 Task: Add Attachment from computer to Card Card0000000057 in Board Board0000000015 in Workspace WS0000000005 in Trello. Add Cover Purple to Card Card0000000057 in Board Board0000000015 in Workspace WS0000000005 in Trello. Add "Move Card To …" Button titled Button0000000057 to "top" of the list "To Do" to Card Card0000000057 in Board Board0000000015 in Workspace WS0000000005 in Trello. Add Description DS0000000057 to Card Card0000000057 in Board Board0000000015 in Workspace WS0000000005 in Trello. Add Comment CM0000000057 to Card Card0000000057 in Board Board0000000015 in Workspace WS0000000005 in Trello
Action: Mouse moved to (353, 399)
Screenshot: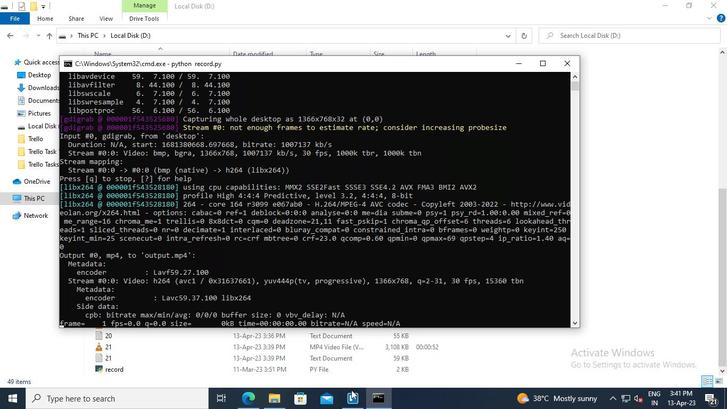 
Action: Mouse pressed left at (353, 399)
Screenshot: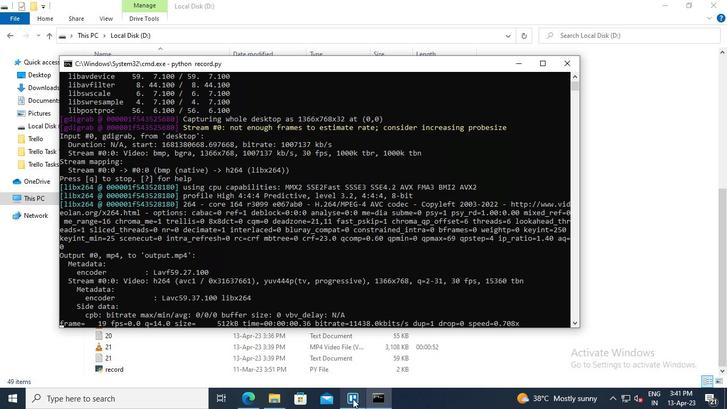 
Action: Mouse moved to (196, 140)
Screenshot: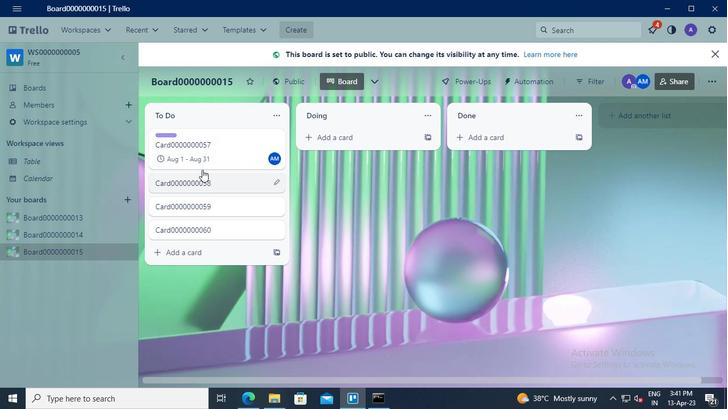 
Action: Mouse pressed left at (196, 140)
Screenshot: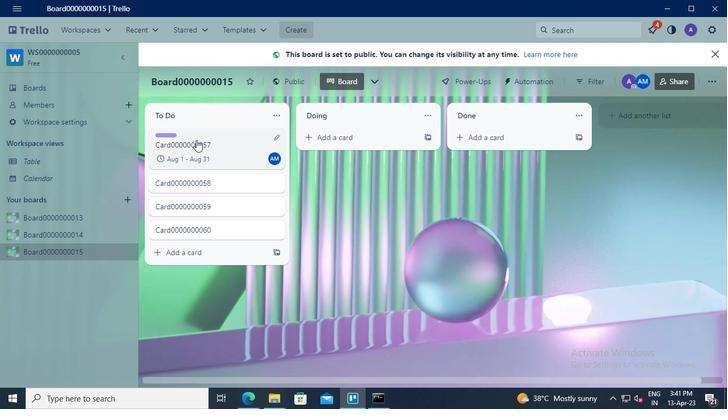 
Action: Mouse moved to (491, 227)
Screenshot: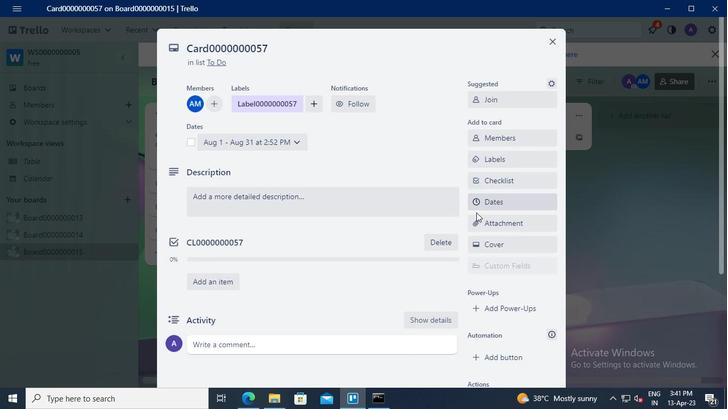 
Action: Mouse pressed left at (491, 227)
Screenshot: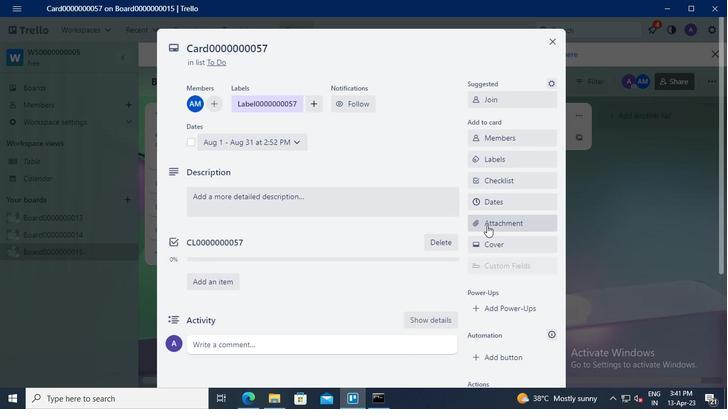 
Action: Mouse moved to (515, 94)
Screenshot: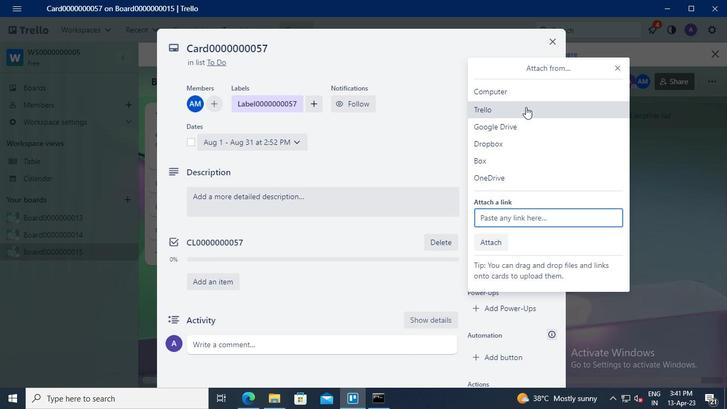 
Action: Mouse pressed left at (515, 94)
Screenshot: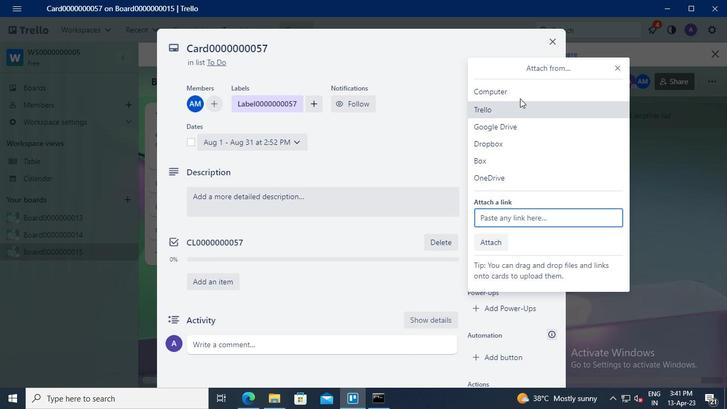 
Action: Mouse moved to (211, 93)
Screenshot: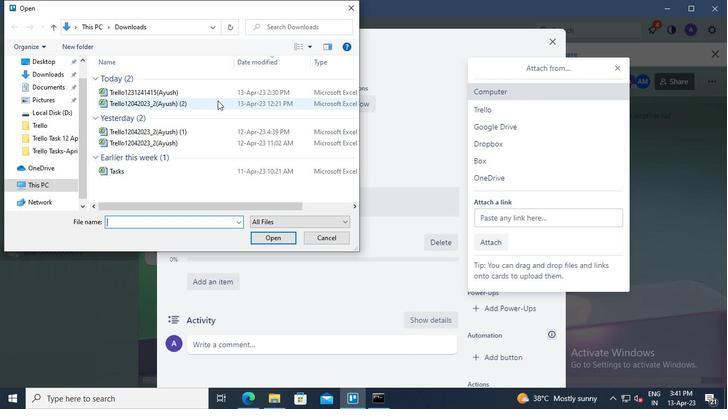 
Action: Mouse pressed left at (211, 93)
Screenshot: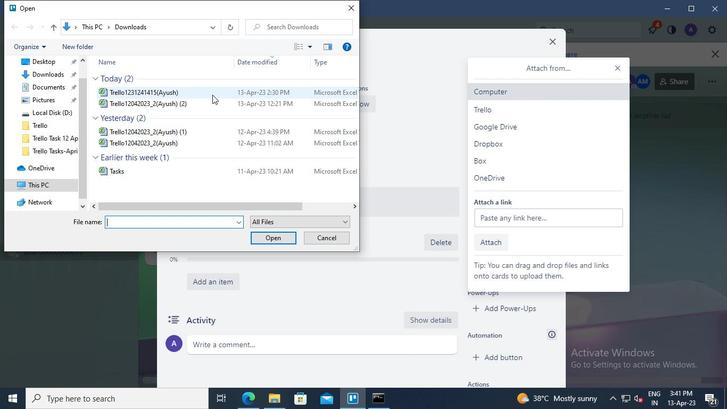 
Action: Mouse moved to (285, 233)
Screenshot: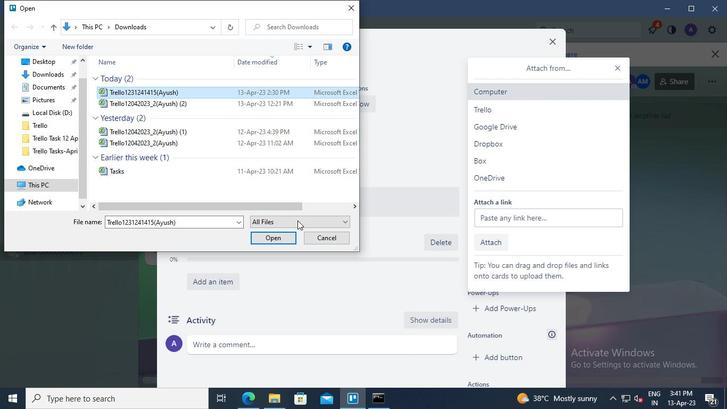 
Action: Mouse pressed left at (285, 233)
Screenshot: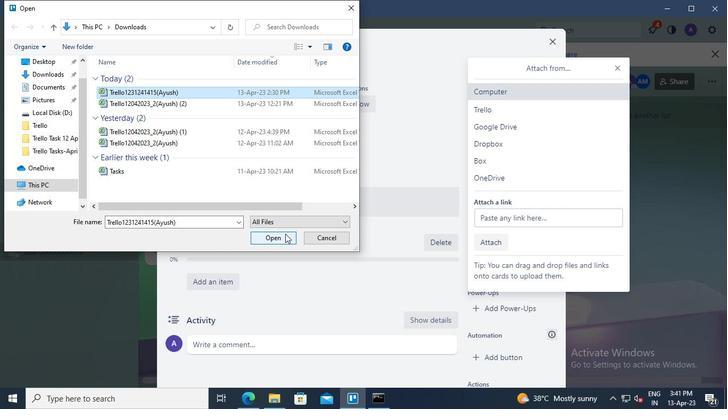 
Action: Mouse moved to (495, 245)
Screenshot: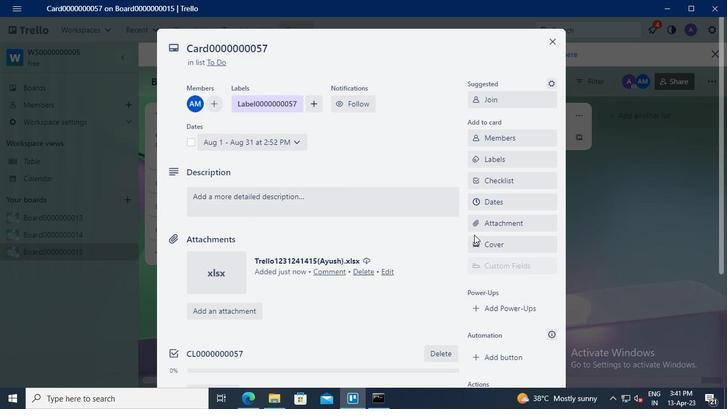 
Action: Mouse pressed left at (495, 245)
Screenshot: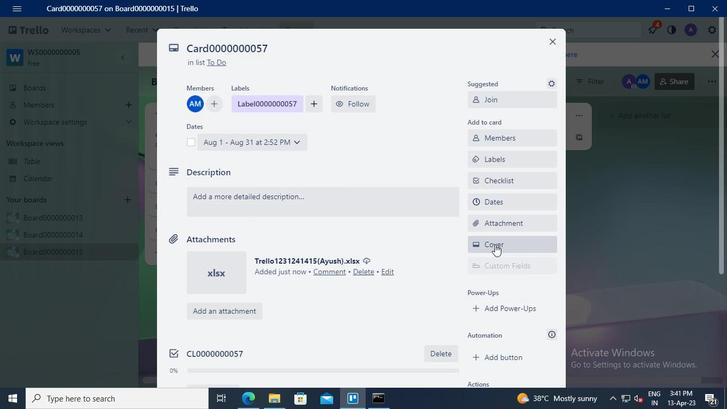 
Action: Mouse moved to (611, 174)
Screenshot: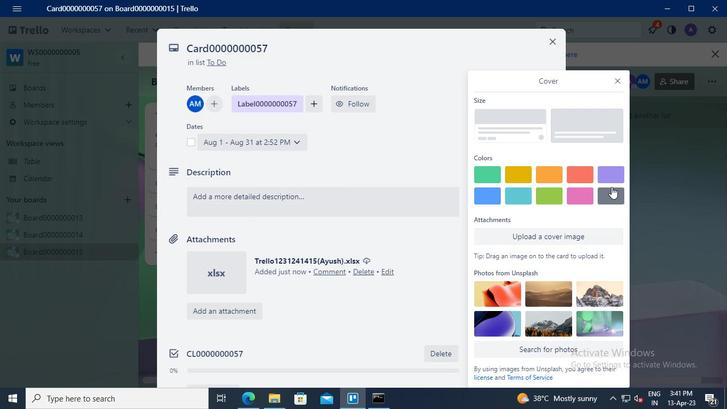 
Action: Mouse pressed left at (611, 174)
Screenshot: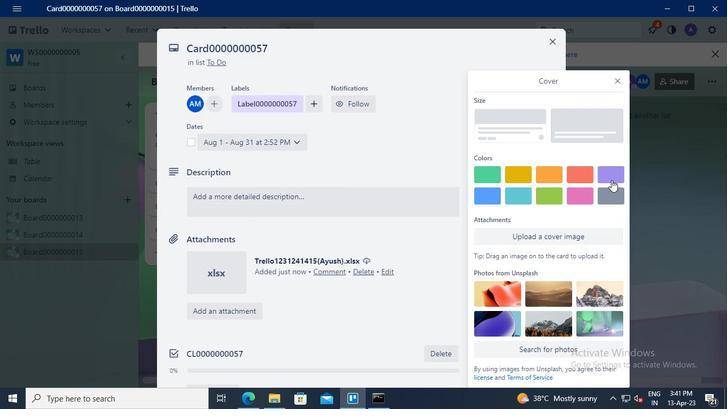 
Action: Mouse moved to (618, 58)
Screenshot: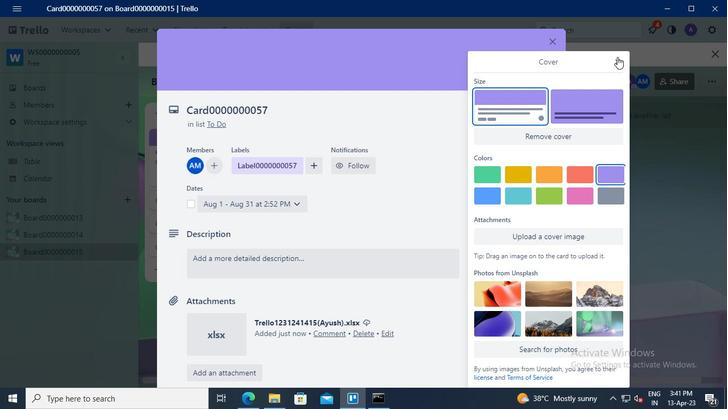 
Action: Mouse pressed left at (618, 58)
Screenshot: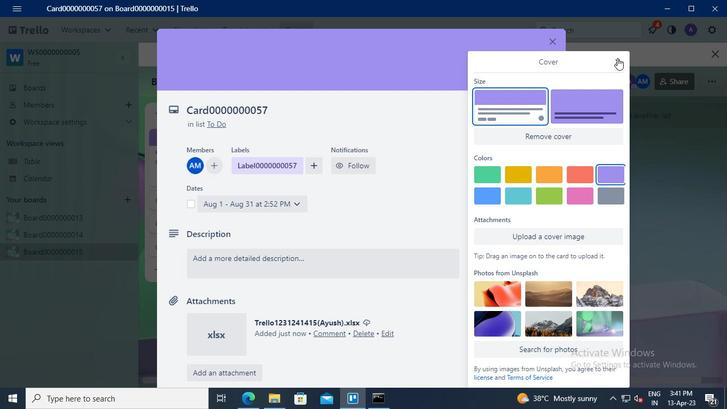 
Action: Mouse moved to (509, 288)
Screenshot: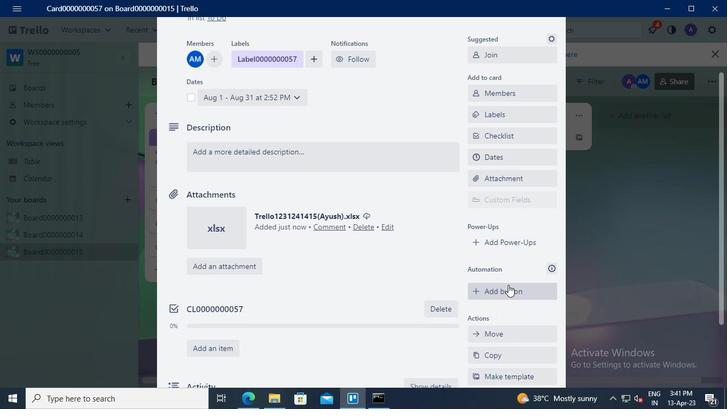 
Action: Mouse pressed left at (509, 288)
Screenshot: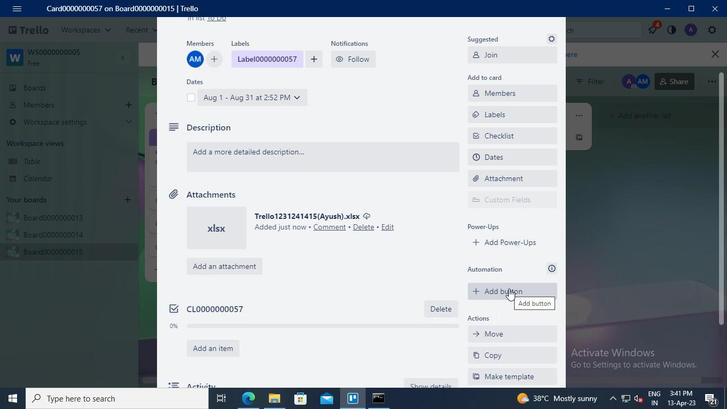 
Action: Mouse moved to (527, 103)
Screenshot: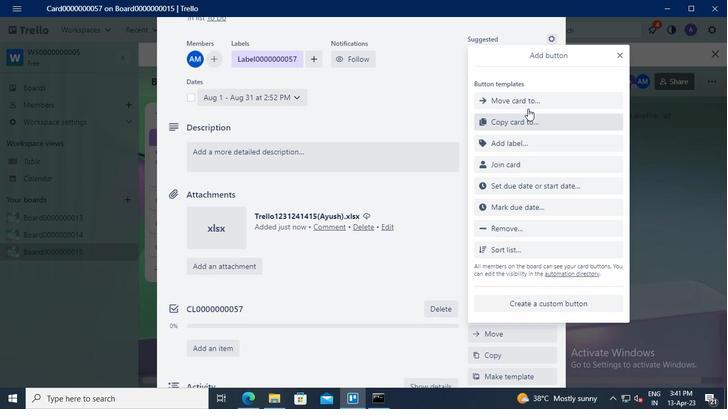 
Action: Mouse pressed left at (527, 103)
Screenshot: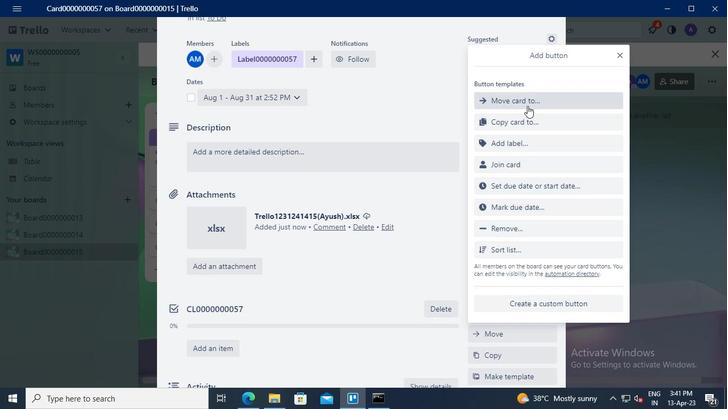 
Action: Keyboard Key.shift
Screenshot: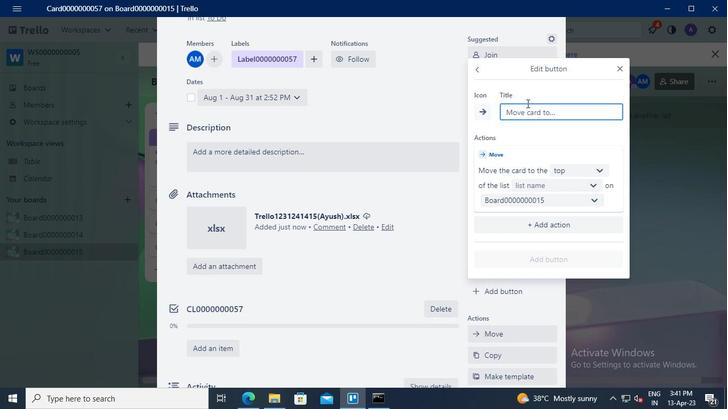
Action: Keyboard B
Screenshot: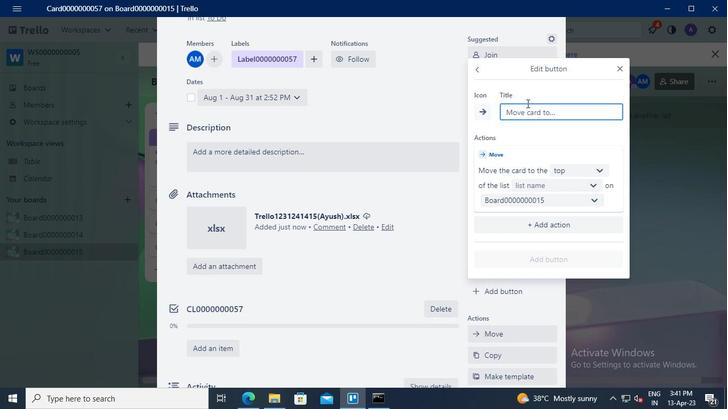 
Action: Keyboard u
Screenshot: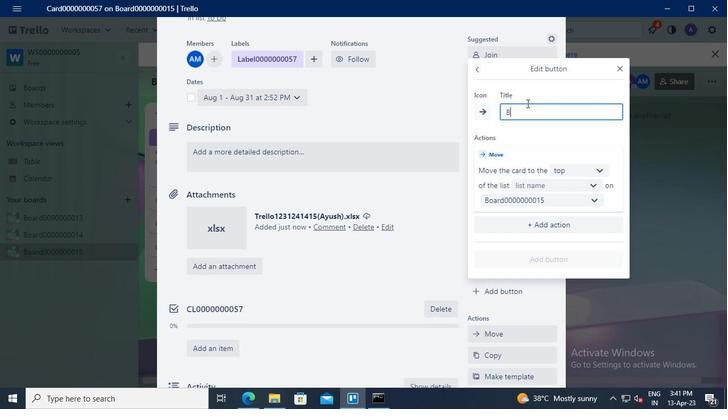 
Action: Keyboard t
Screenshot: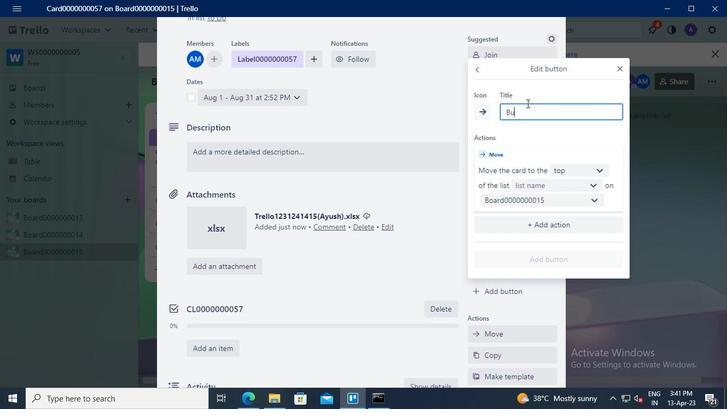 
Action: Keyboard t
Screenshot: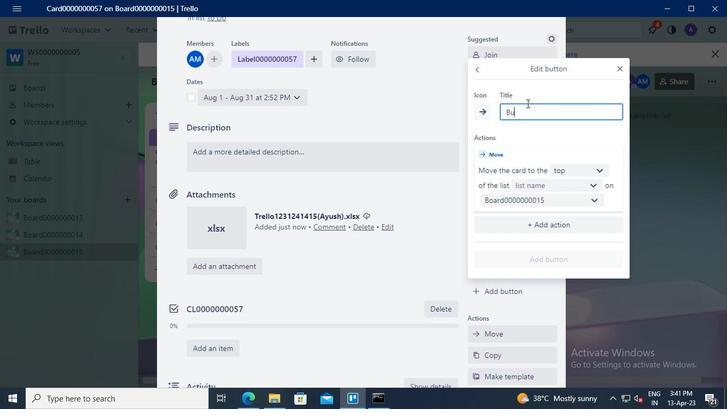
Action: Keyboard o
Screenshot: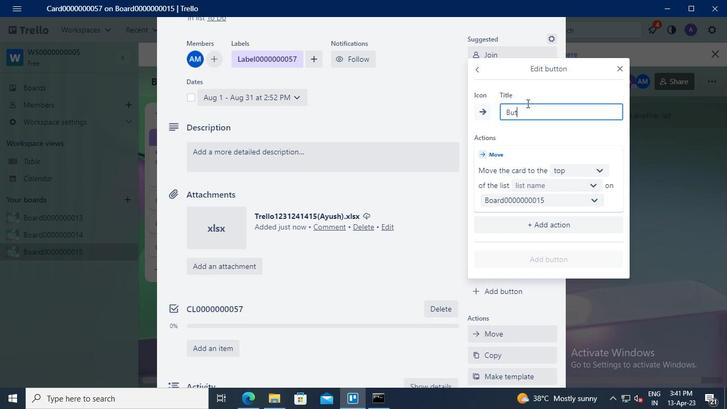 
Action: Keyboard n
Screenshot: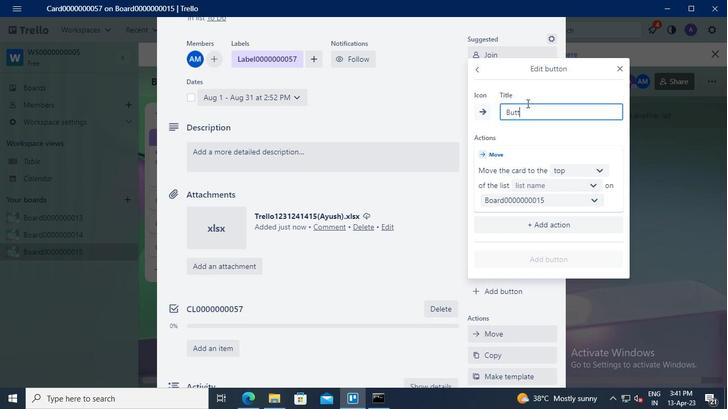 
Action: Keyboard <96>
Screenshot: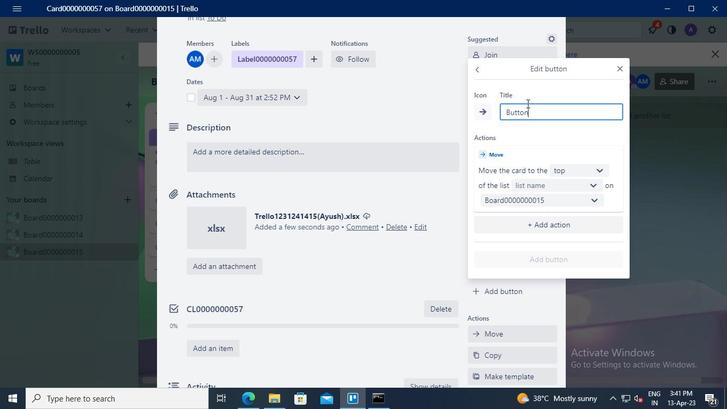 
Action: Keyboard <96>
Screenshot: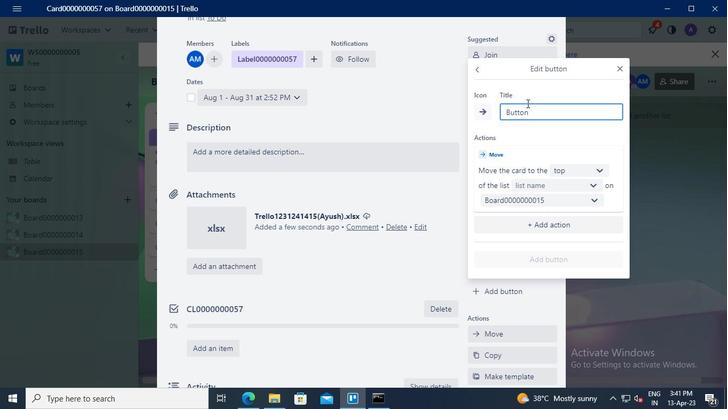 
Action: Keyboard <96>
Screenshot: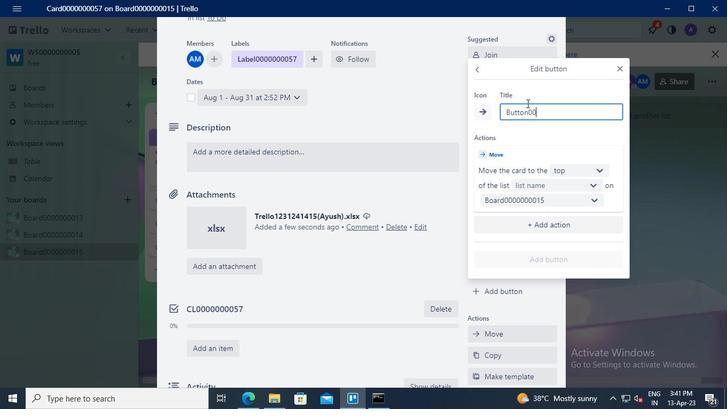 
Action: Keyboard <96>
Screenshot: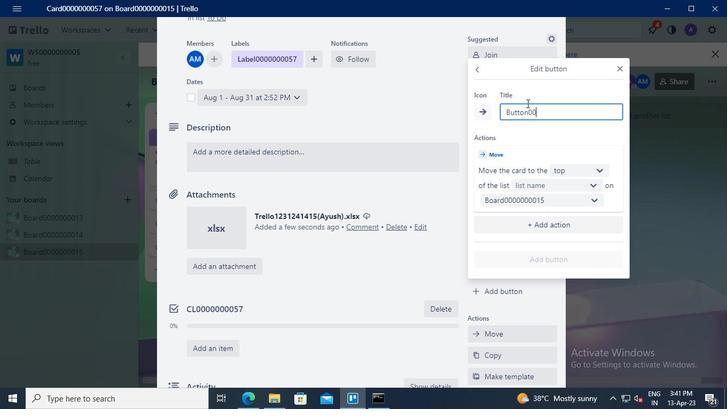 
Action: Keyboard <96>
Screenshot: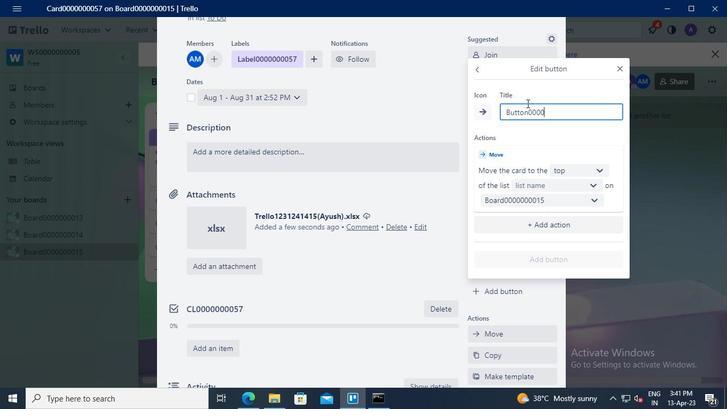 
Action: Keyboard <96>
Screenshot: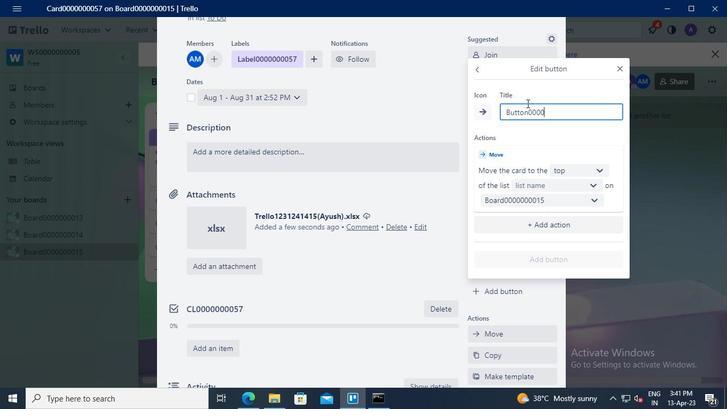 
Action: Keyboard <96>
Screenshot: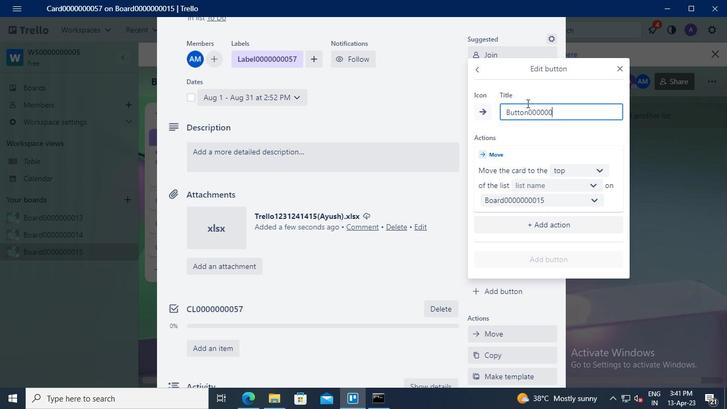 
Action: Keyboard <96>
Screenshot: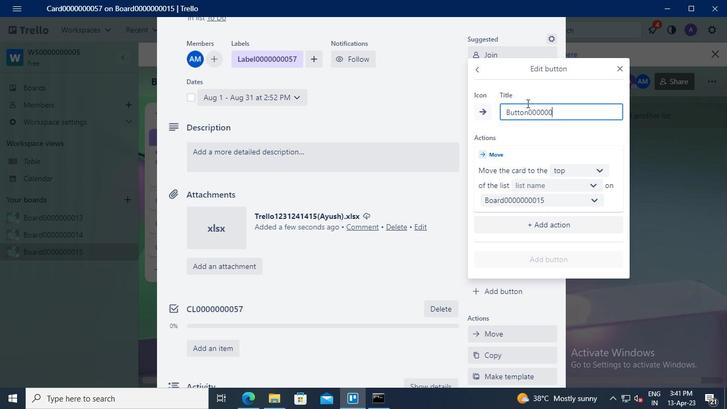 
Action: Keyboard <101>
Screenshot: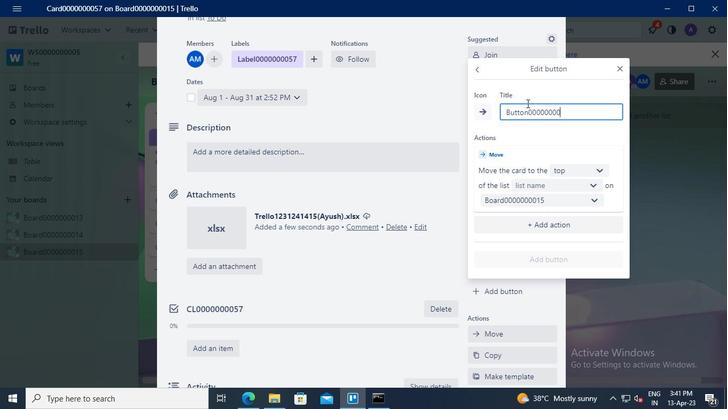 
Action: Keyboard <103>
Screenshot: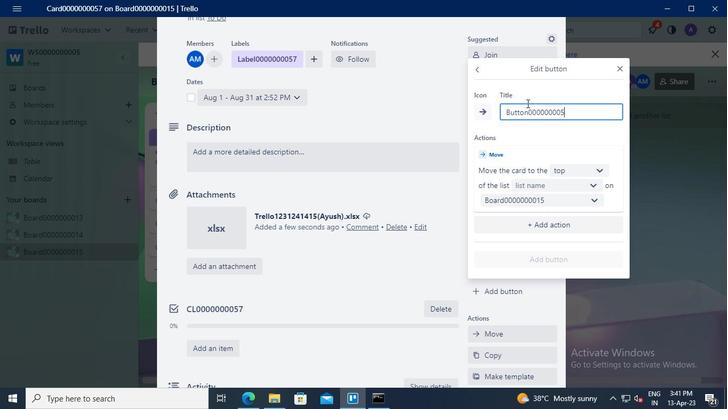 
Action: Mouse moved to (562, 168)
Screenshot: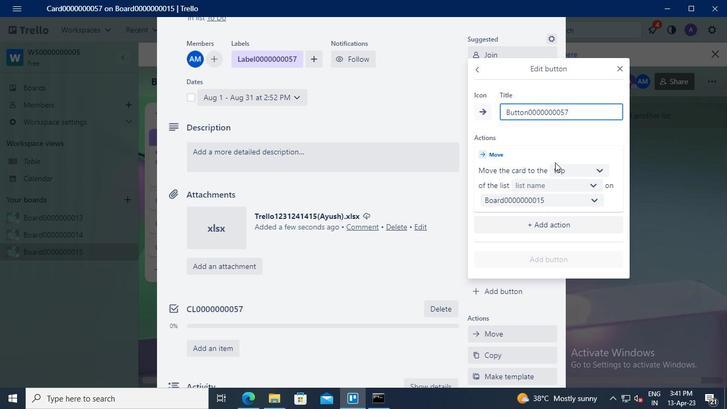 
Action: Mouse pressed left at (562, 168)
Screenshot: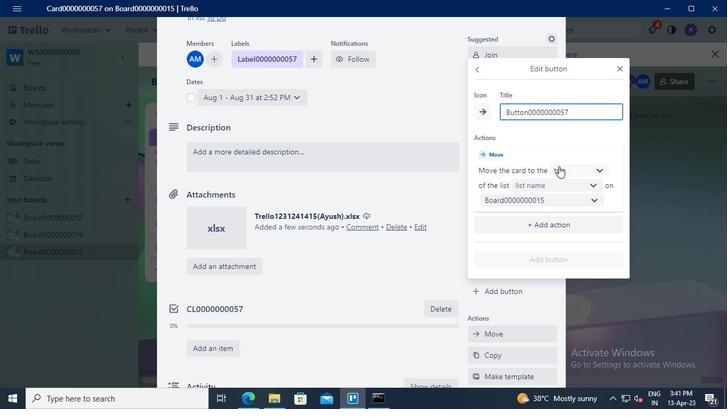 
Action: Mouse moved to (569, 191)
Screenshot: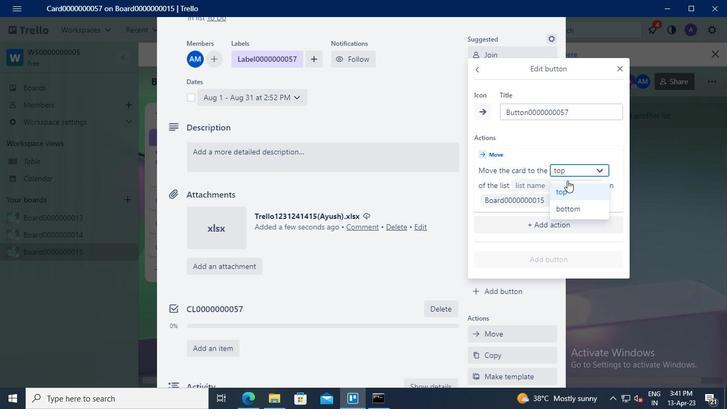 
Action: Mouse pressed left at (569, 191)
Screenshot: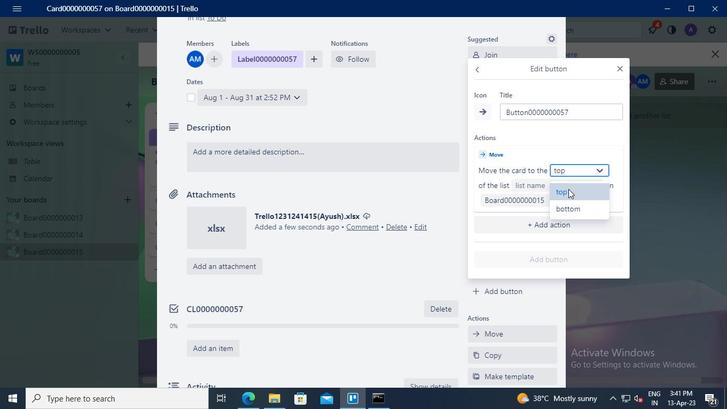 
Action: Mouse moved to (550, 183)
Screenshot: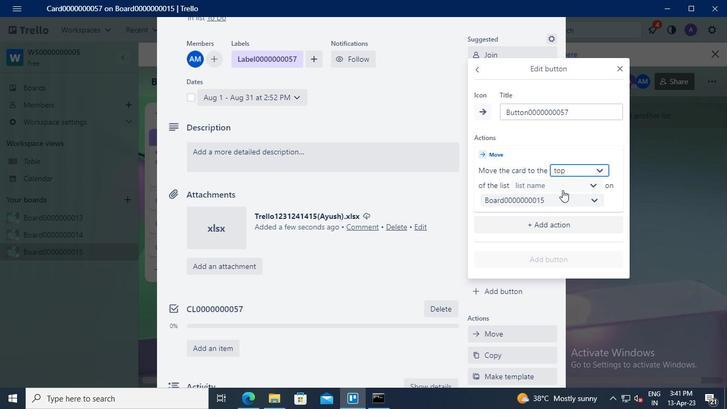 
Action: Mouse pressed left at (550, 183)
Screenshot: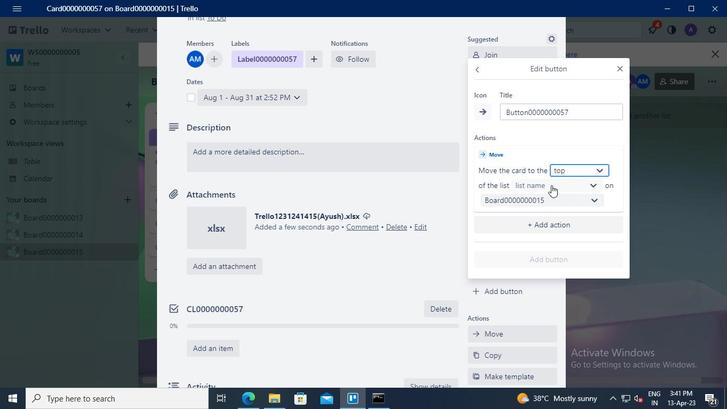 
Action: Mouse moved to (540, 205)
Screenshot: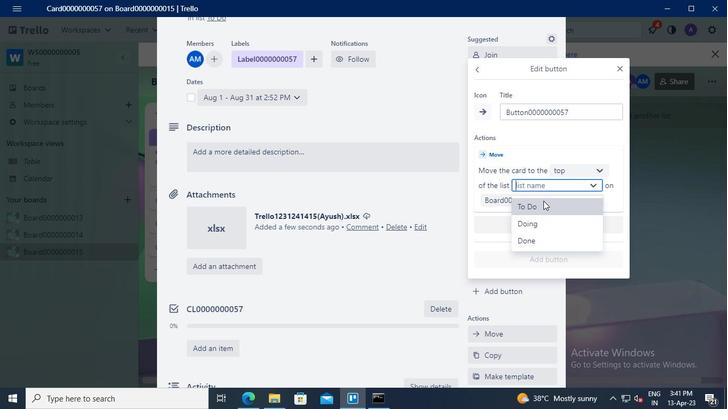 
Action: Mouse pressed left at (540, 205)
Screenshot: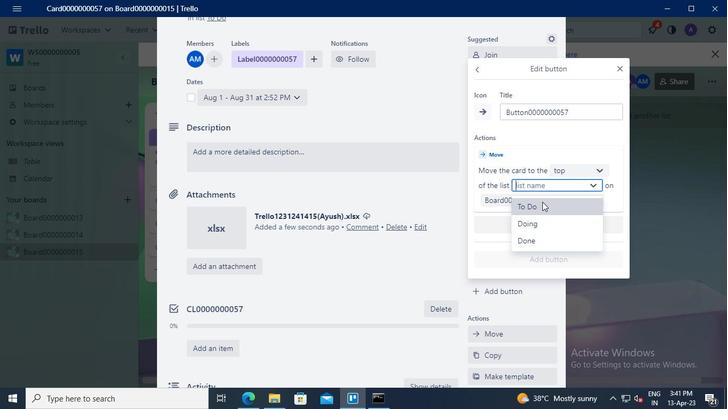 
Action: Mouse moved to (560, 260)
Screenshot: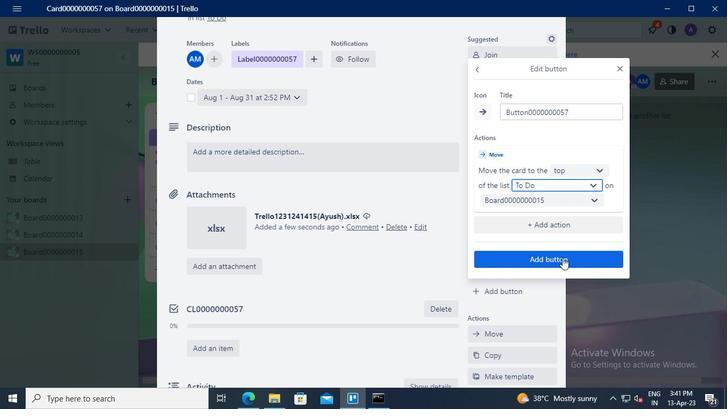 
Action: Mouse pressed left at (560, 260)
Screenshot: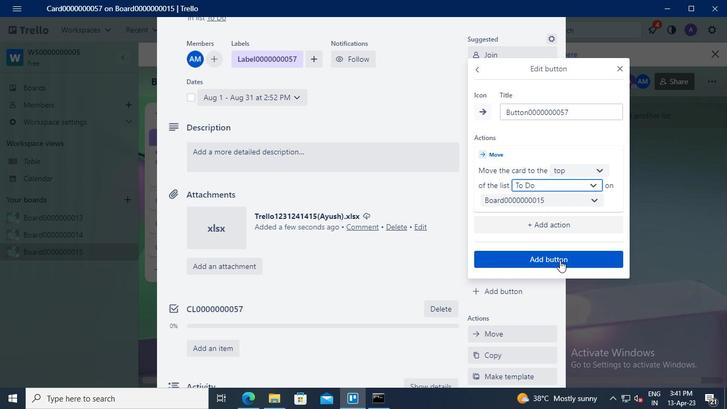 
Action: Mouse moved to (290, 163)
Screenshot: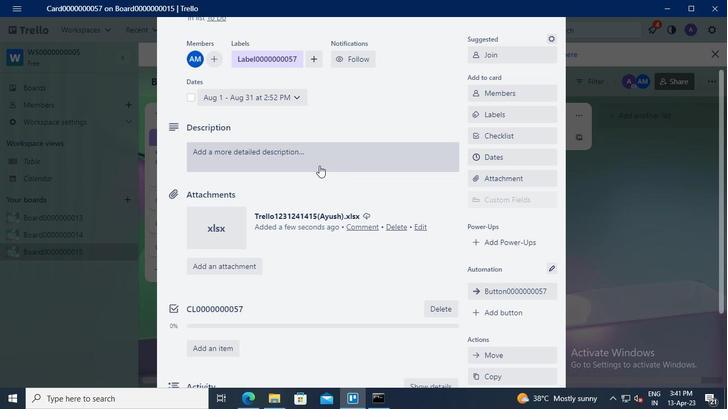 
Action: Mouse pressed left at (290, 163)
Screenshot: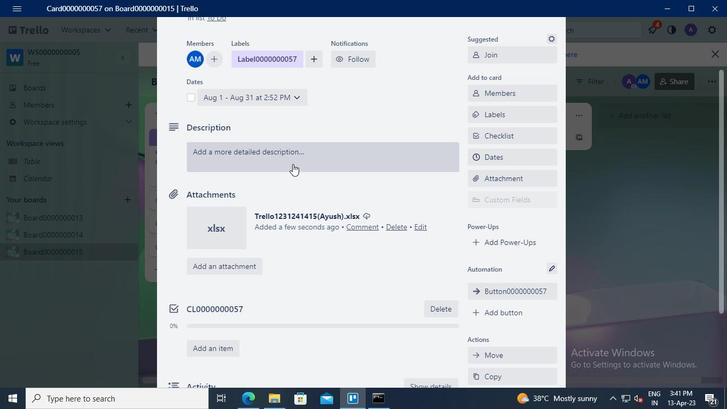 
Action: Mouse moved to (280, 225)
Screenshot: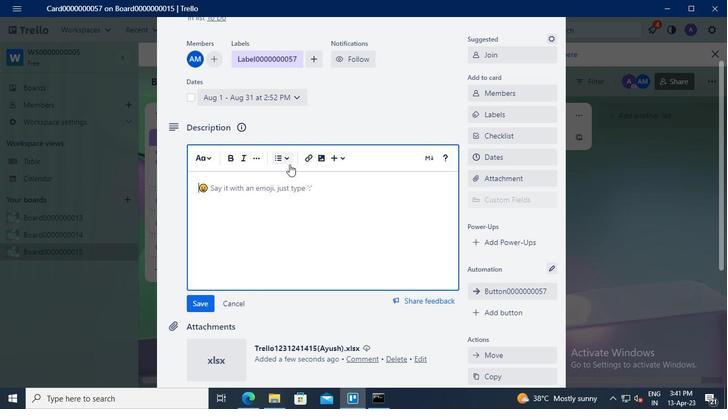 
Action: Keyboard Key.shift
Screenshot: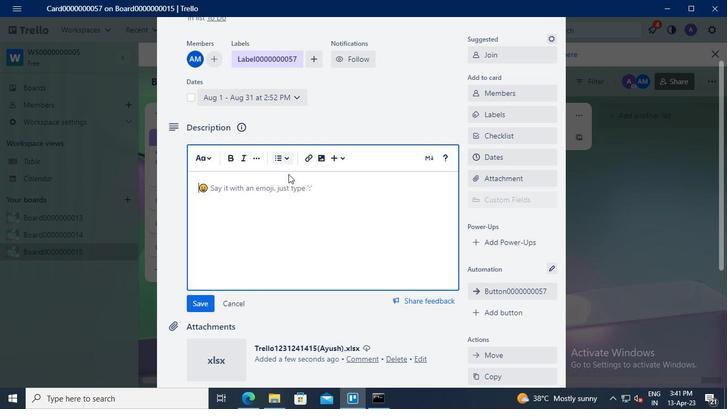 
Action: Keyboard Key.shift
Screenshot: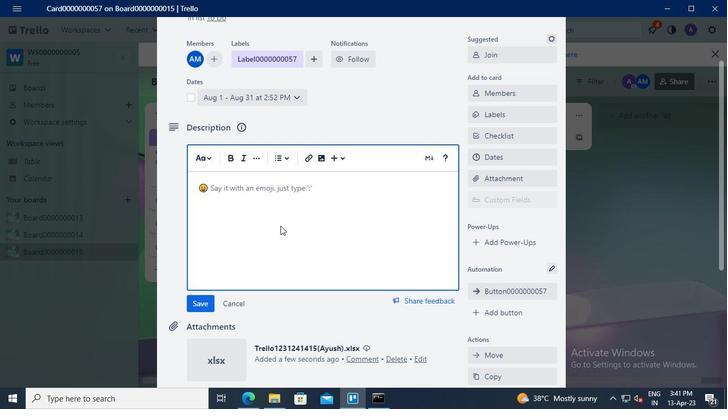 
Action: Keyboard Key.shift
Screenshot: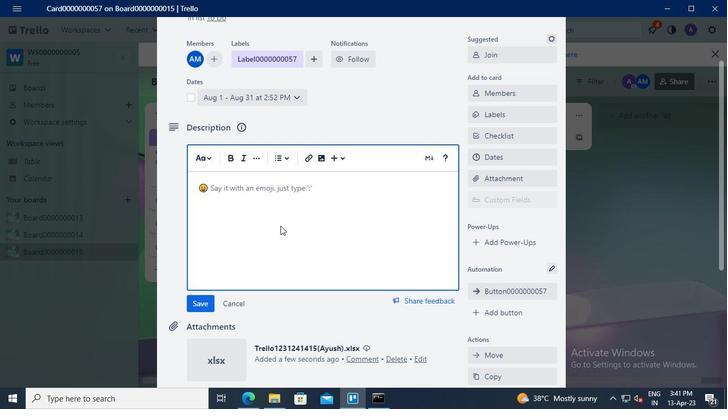 
Action: Keyboard D
Screenshot: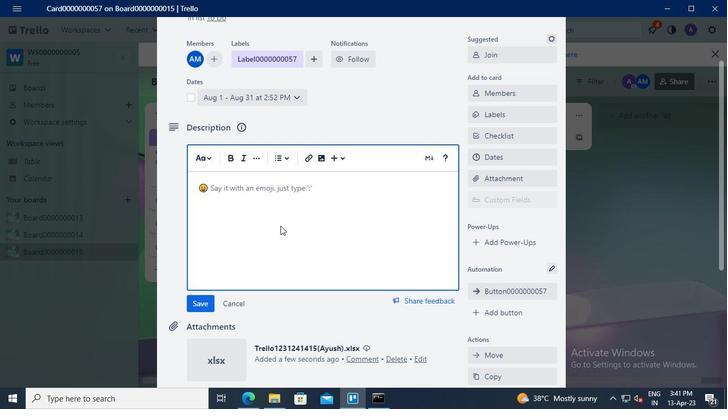 
Action: Keyboard S
Screenshot: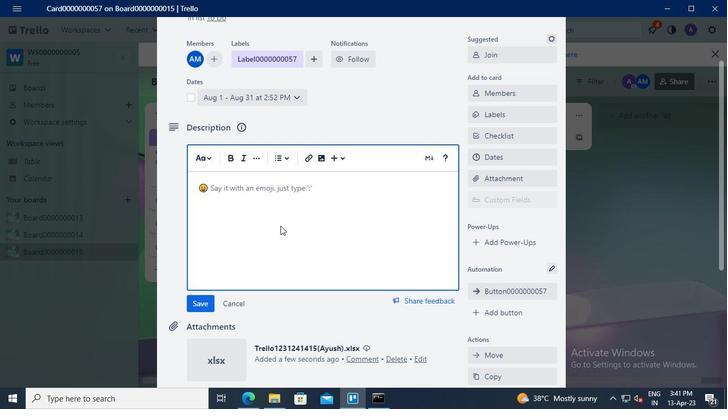 
Action: Keyboard <96>
Screenshot: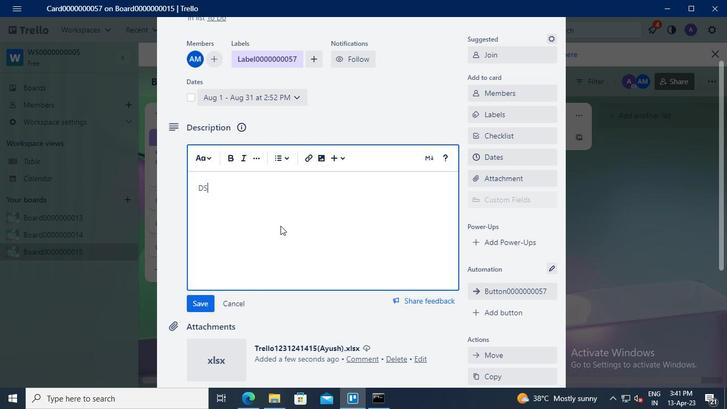 
Action: Keyboard <96>
Screenshot: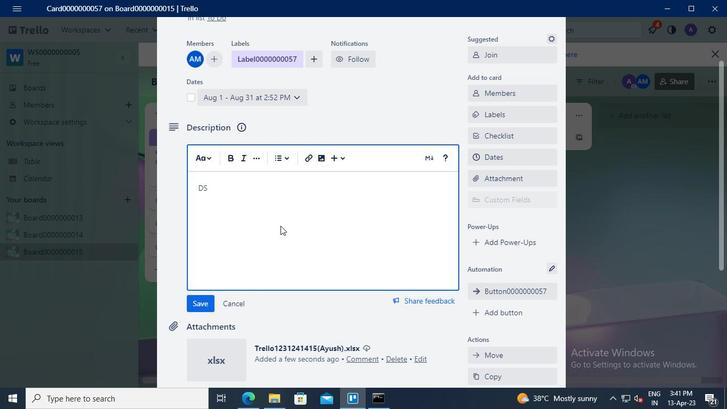 
Action: Keyboard <96>
Screenshot: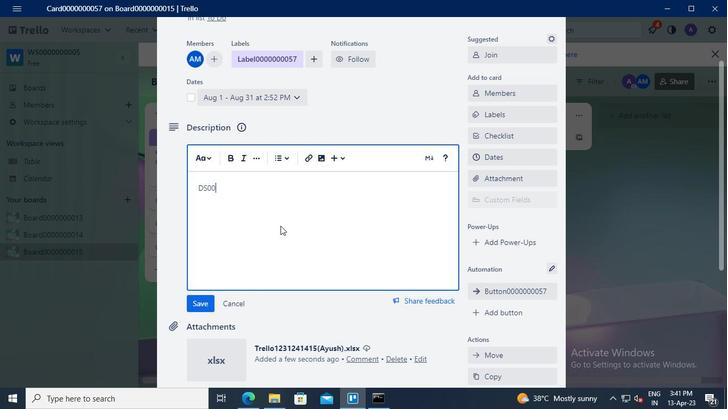 
Action: Keyboard <96>
Screenshot: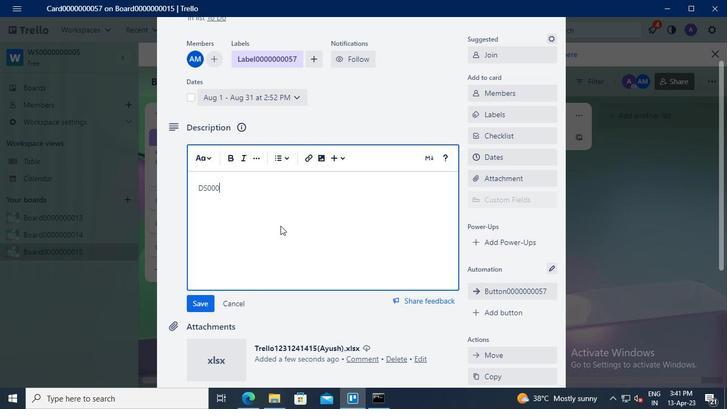 
Action: Keyboard <96>
Screenshot: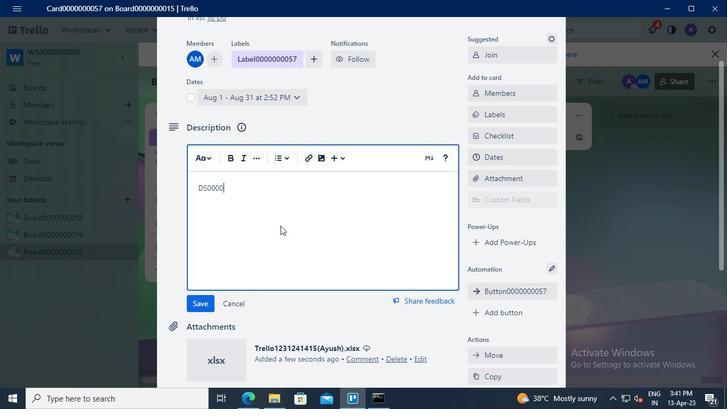 
Action: Keyboard <96>
Screenshot: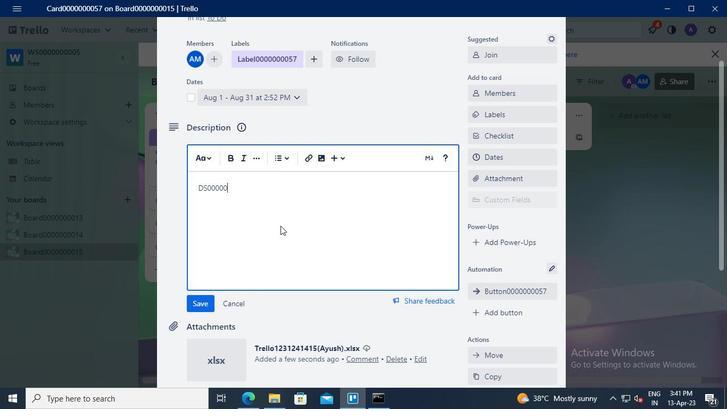 
Action: Keyboard <96>
Screenshot: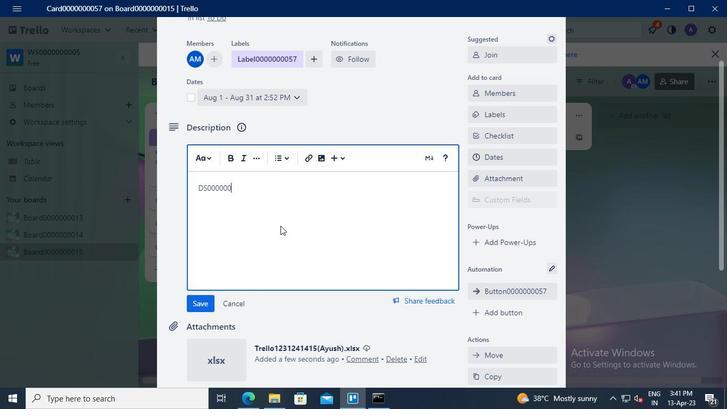 
Action: Keyboard <96>
Screenshot: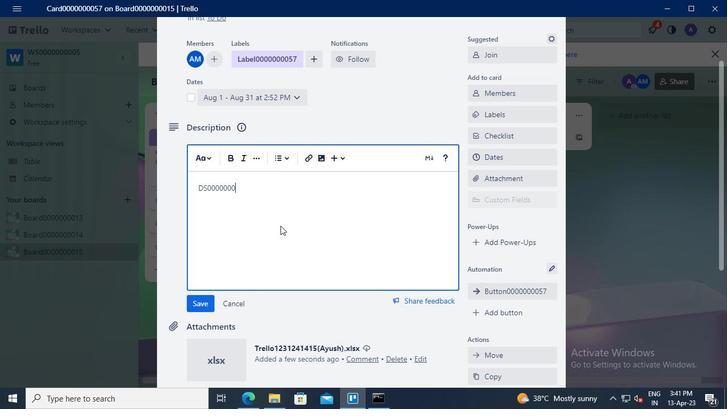
Action: Keyboard <101>
Screenshot: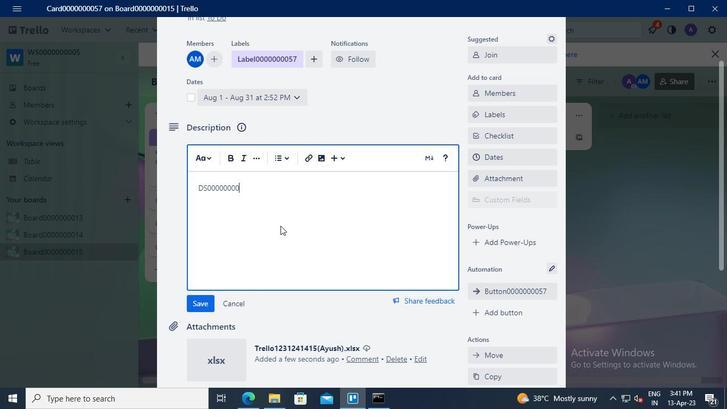 
Action: Keyboard <103>
Screenshot: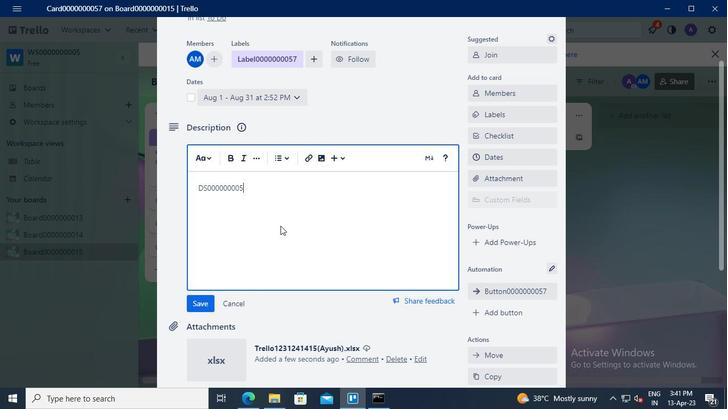 
Action: Mouse moved to (207, 299)
Screenshot: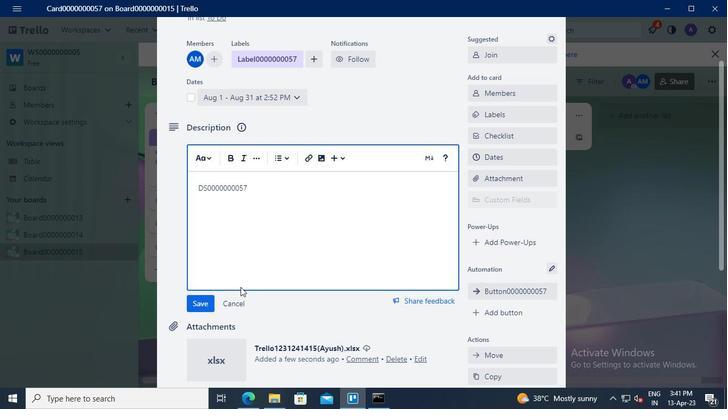
Action: Mouse pressed left at (207, 299)
Screenshot: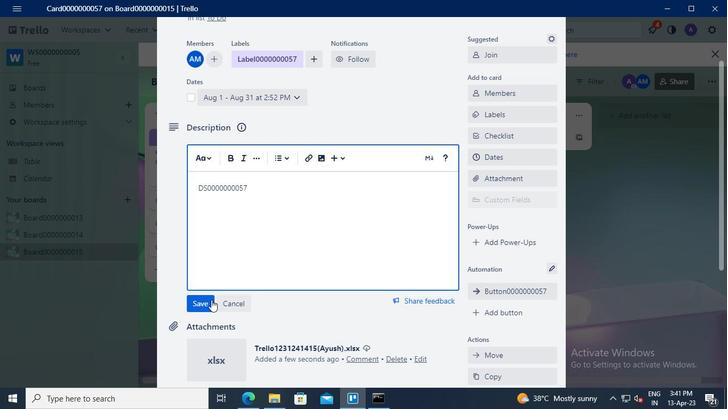 
Action: Mouse moved to (241, 285)
Screenshot: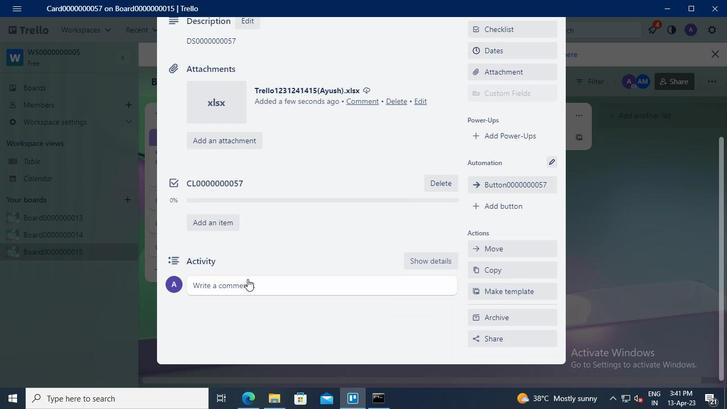 
Action: Mouse pressed left at (241, 285)
Screenshot: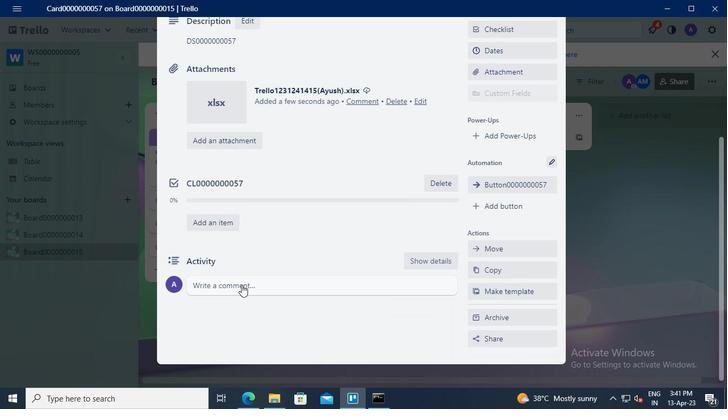 
Action: Keyboard Key.shift
Screenshot: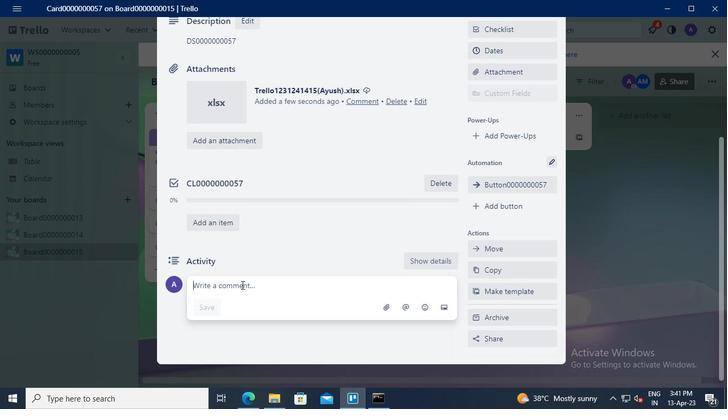 
Action: Keyboard Key.shift
Screenshot: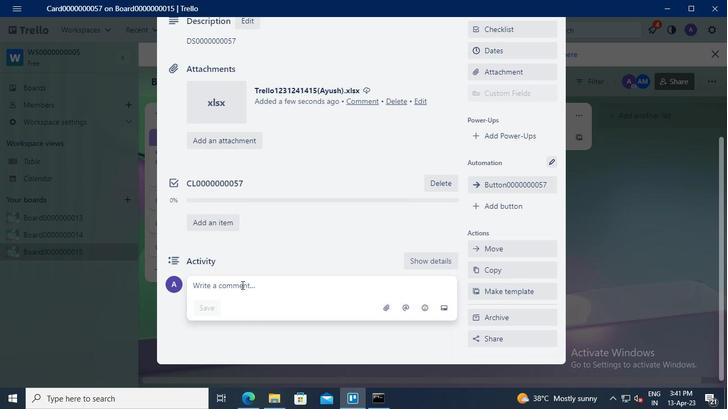 
Action: Keyboard Key.shift
Screenshot: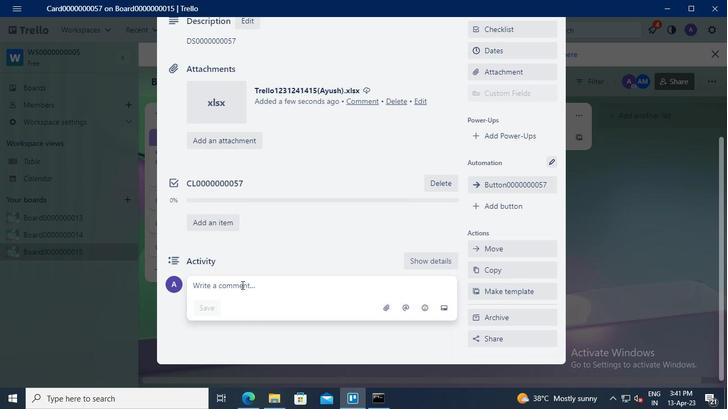
Action: Keyboard Key.shift
Screenshot: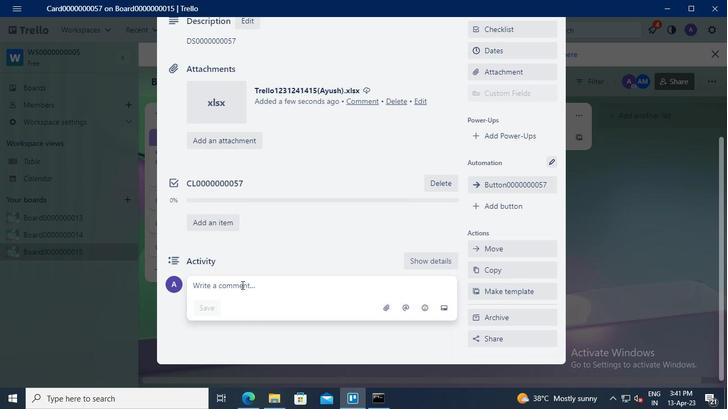 
Action: Keyboard C
Screenshot: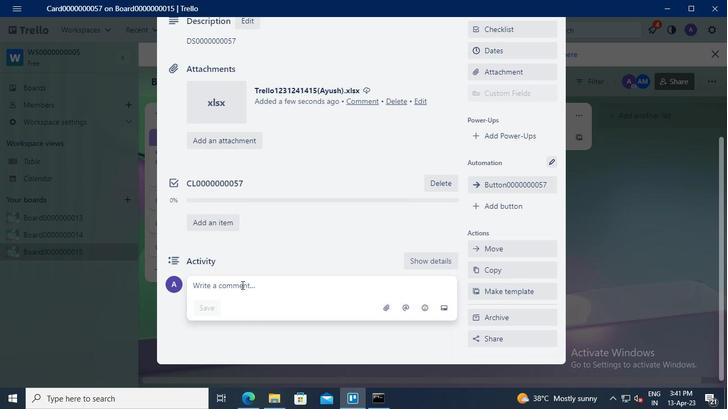 
Action: Keyboard M
Screenshot: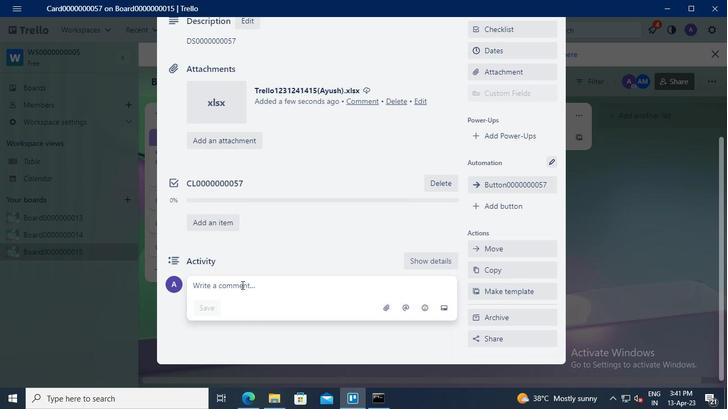 
Action: Keyboard <96>
Screenshot: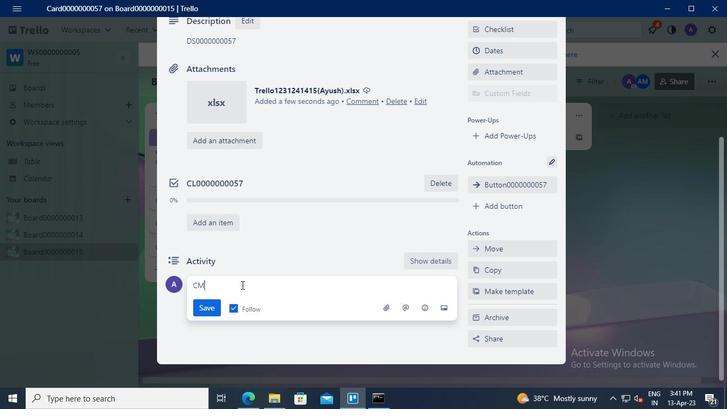
Action: Keyboard <96>
Screenshot: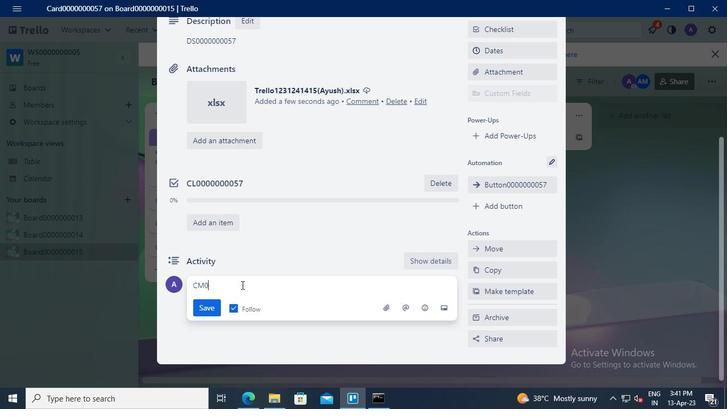 
Action: Keyboard <96>
Screenshot: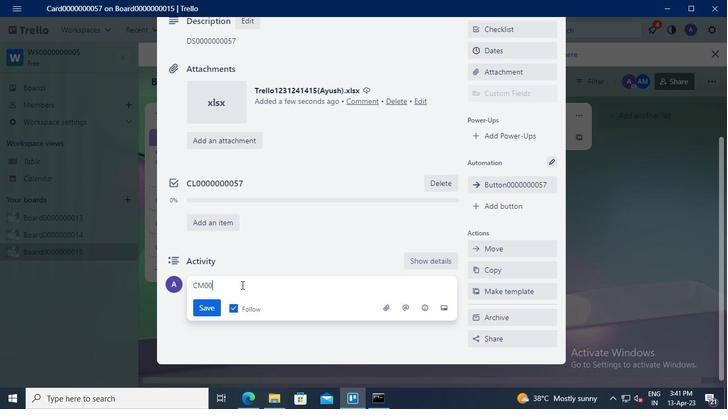 
Action: Keyboard <96>
Screenshot: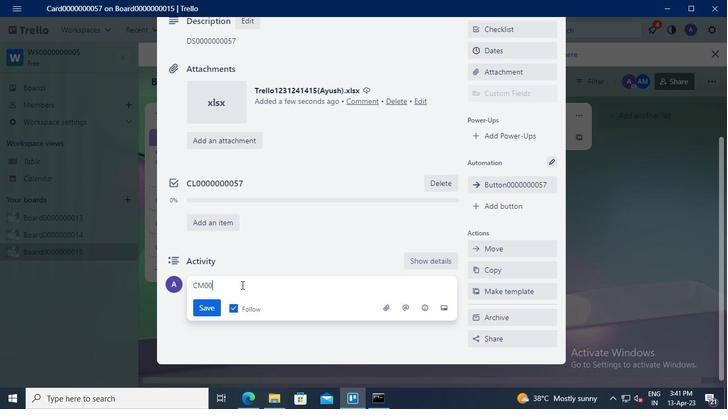 
Action: Keyboard <96>
Screenshot: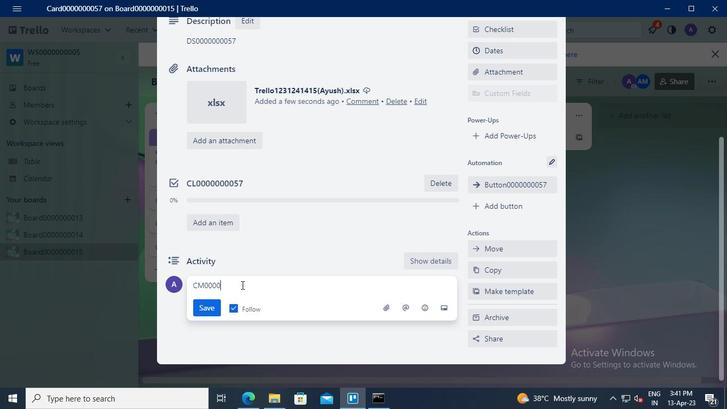 
Action: Keyboard <96>
Screenshot: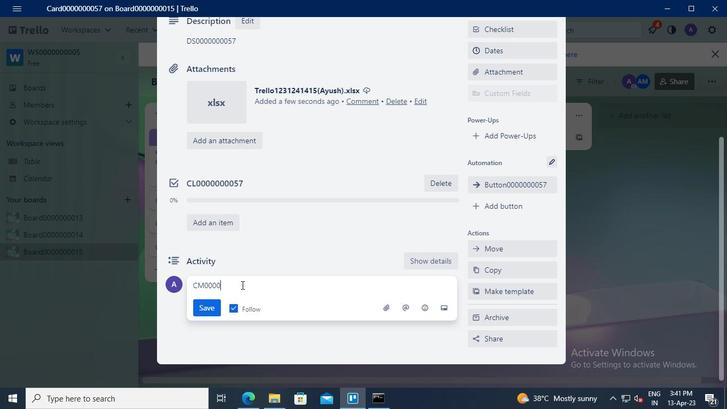 
Action: Keyboard <96>
Screenshot: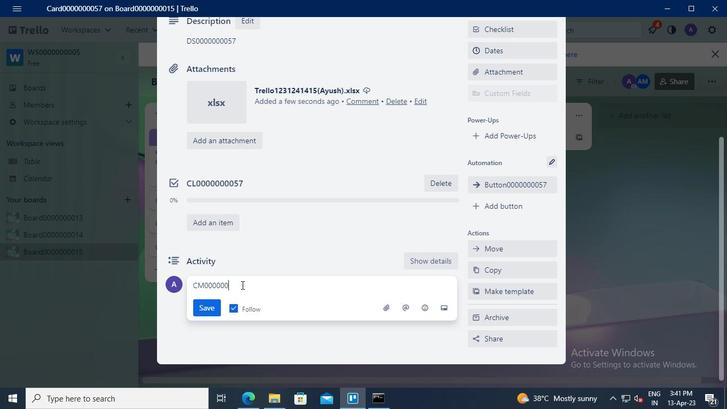 
Action: Keyboard <96>
Screenshot: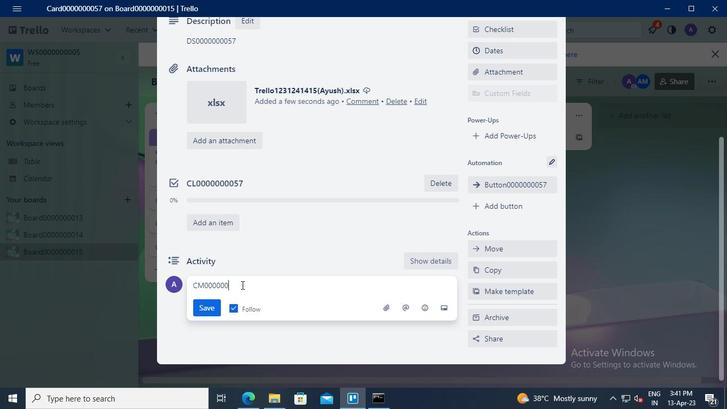 
Action: Keyboard <101>
Screenshot: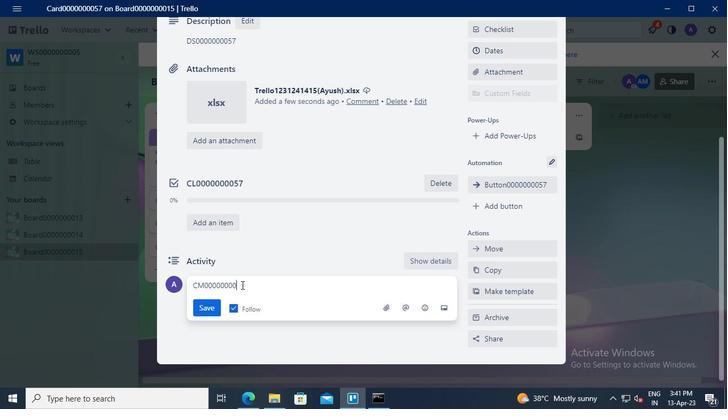 
Action: Keyboard <103>
Screenshot: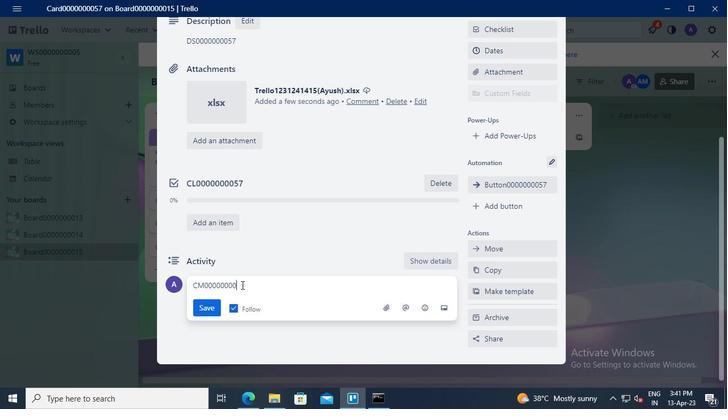 
Action: Mouse moved to (209, 312)
Screenshot: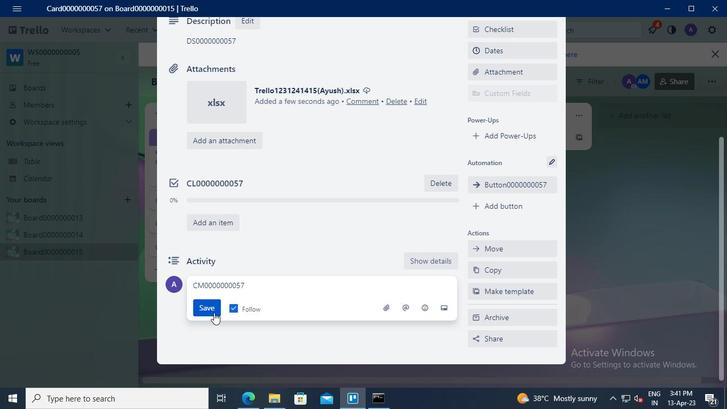 
Action: Mouse pressed left at (209, 312)
Screenshot: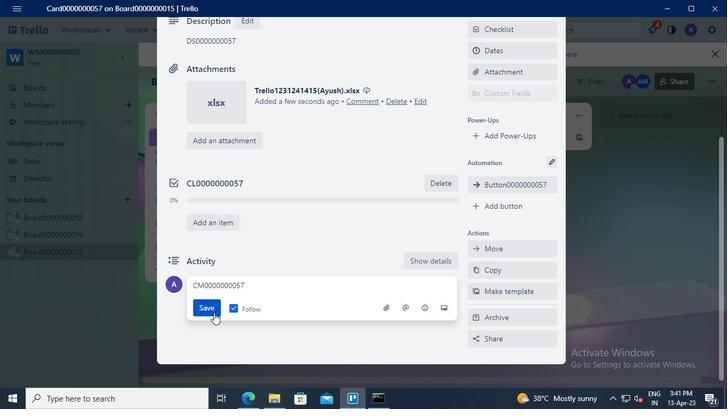 
Action: Mouse moved to (373, 400)
Screenshot: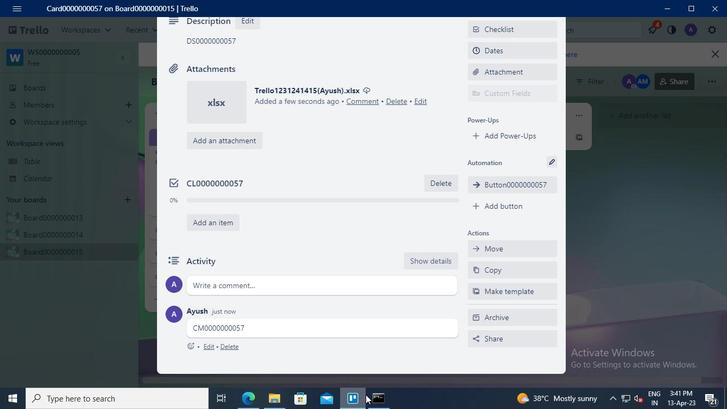 
Action: Mouse pressed left at (373, 400)
Screenshot: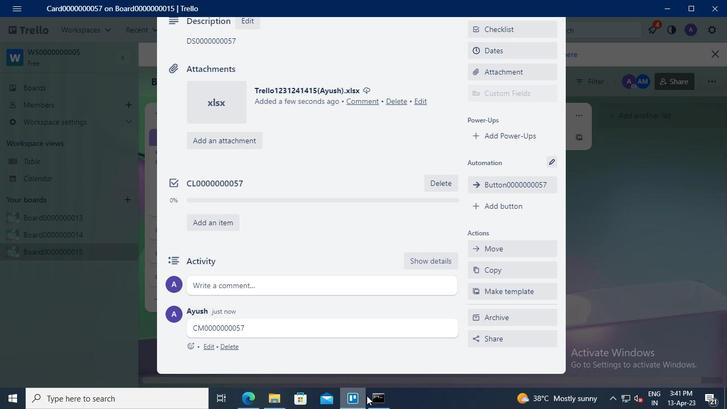 
Action: Mouse moved to (570, 65)
Screenshot: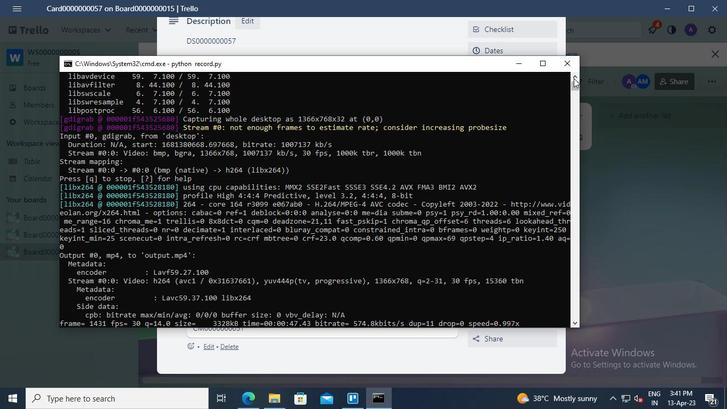 
Action: Mouse pressed left at (570, 65)
Screenshot: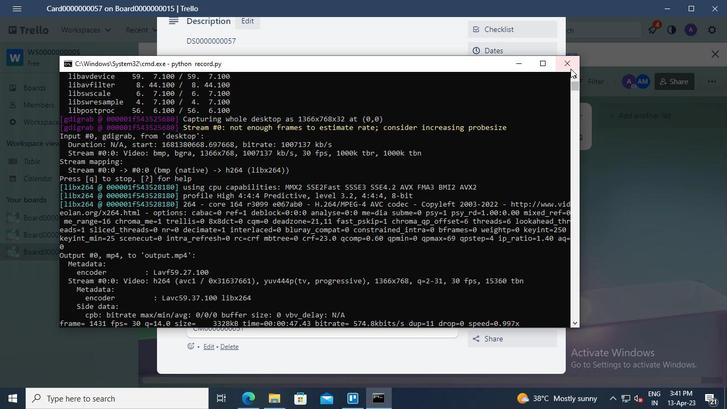
